 Task: Subscribe to the card.
Action: Mouse moved to (977, 83)
Screenshot: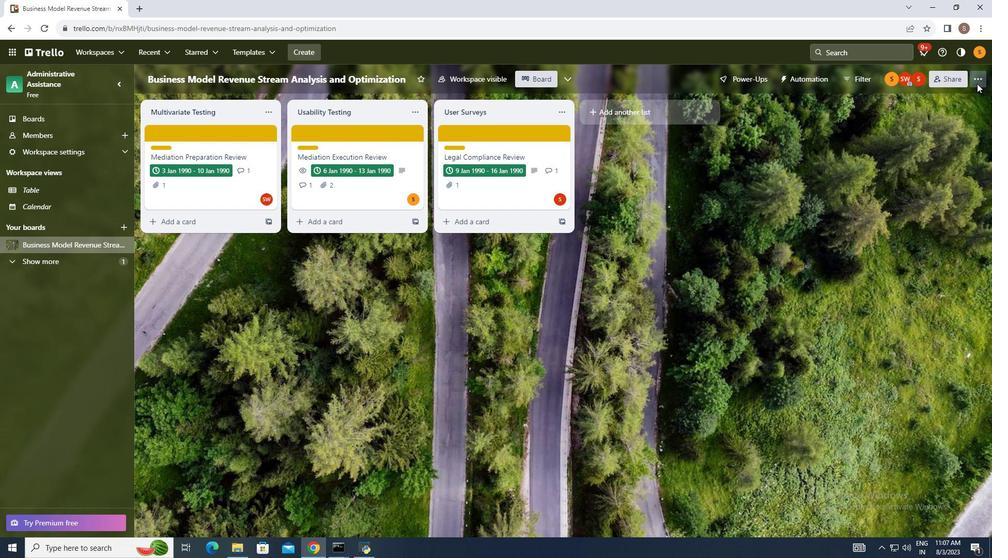 
Action: Mouse pressed left at (977, 83)
Screenshot: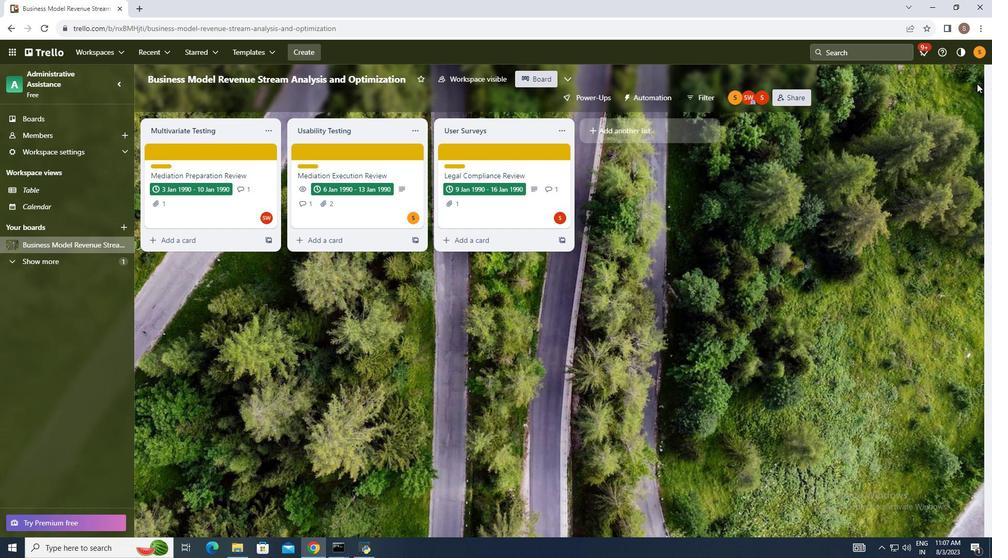
Action: Mouse moved to (902, 226)
Screenshot: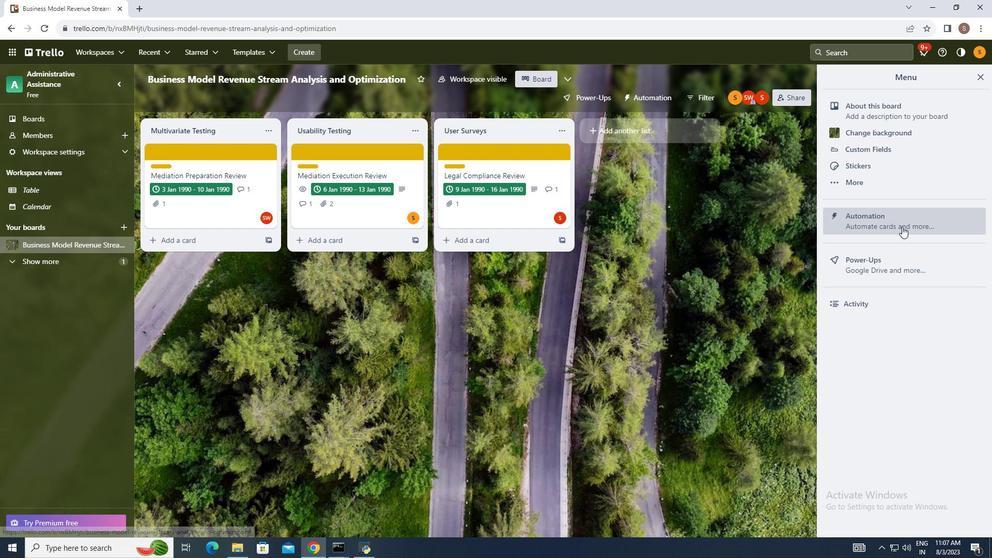 
Action: Mouse pressed left at (902, 226)
Screenshot: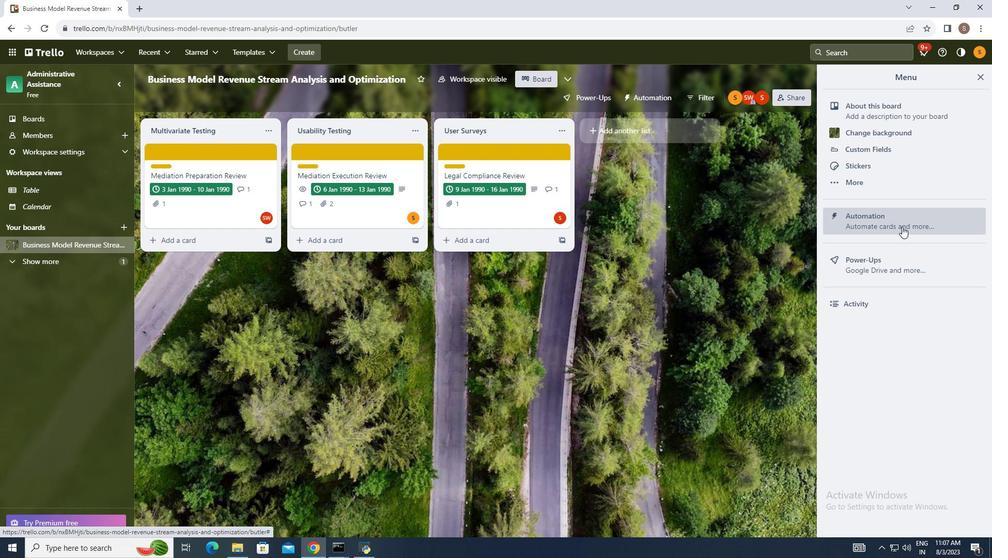
Action: Mouse moved to (185, 267)
Screenshot: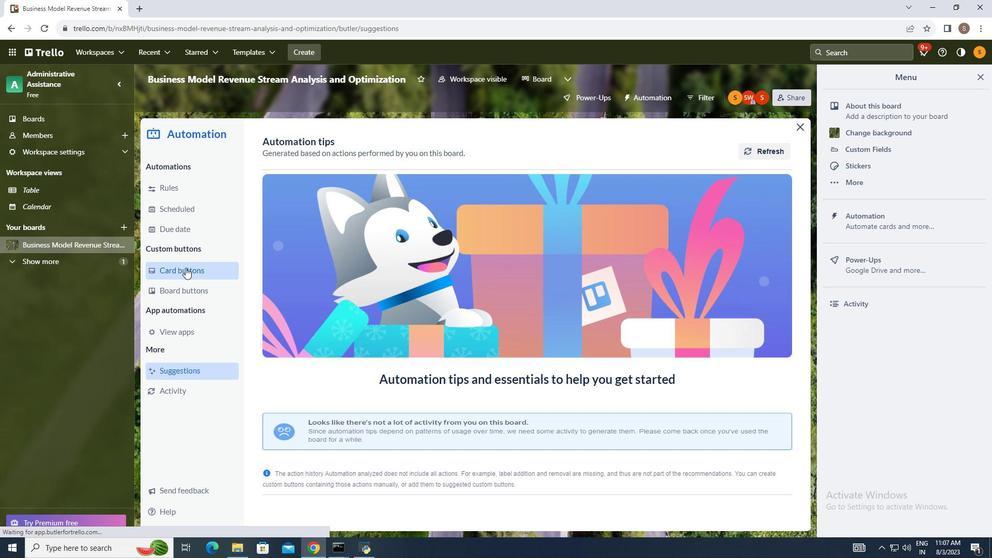 
Action: Mouse pressed left at (185, 267)
Screenshot: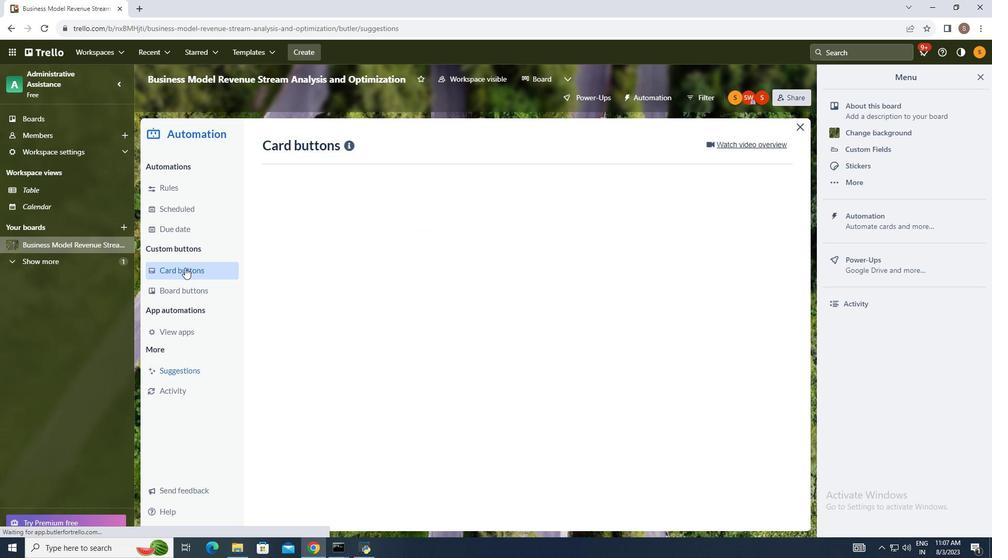
Action: Mouse moved to (758, 135)
Screenshot: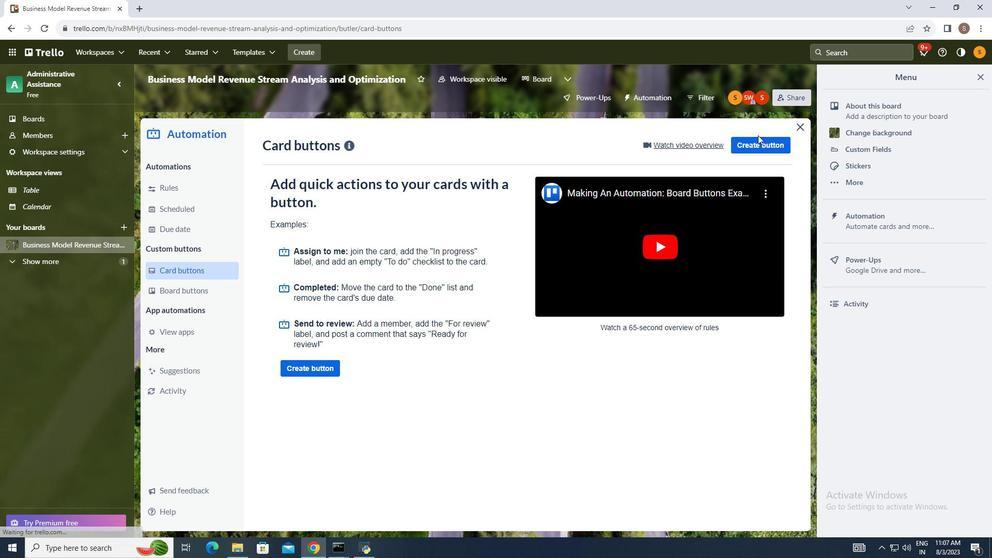 
Action: Mouse pressed left at (758, 135)
Screenshot: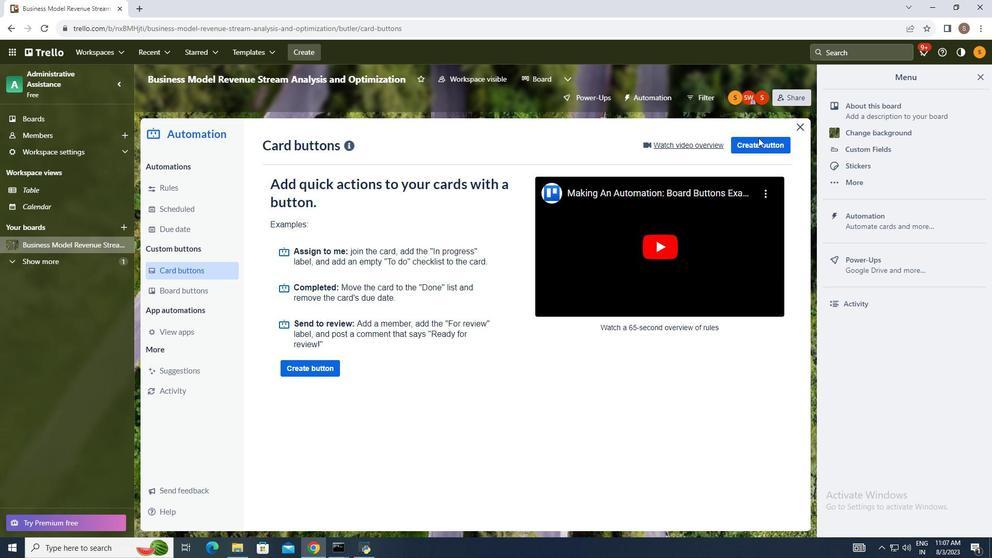 
Action: Mouse moved to (759, 145)
Screenshot: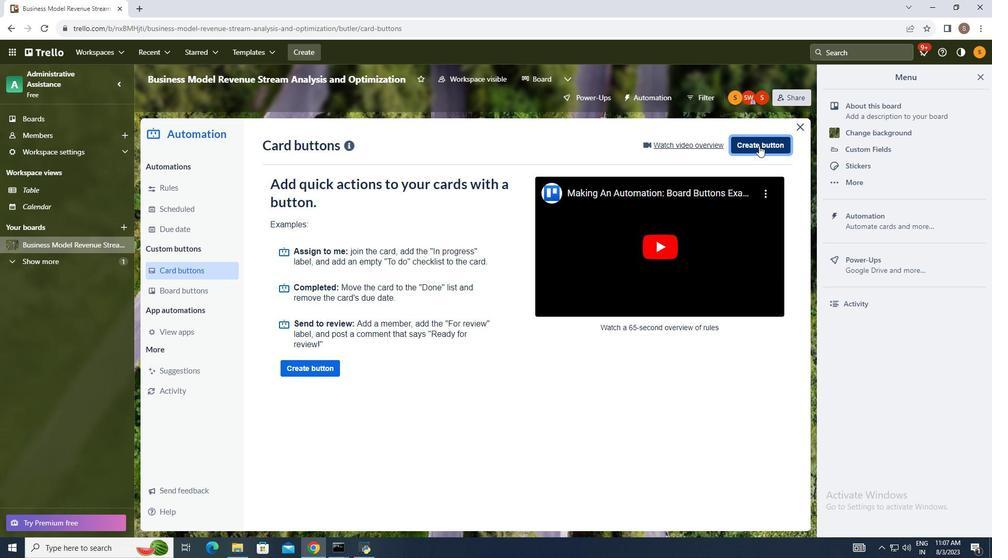 
Action: Mouse pressed left at (759, 145)
Screenshot: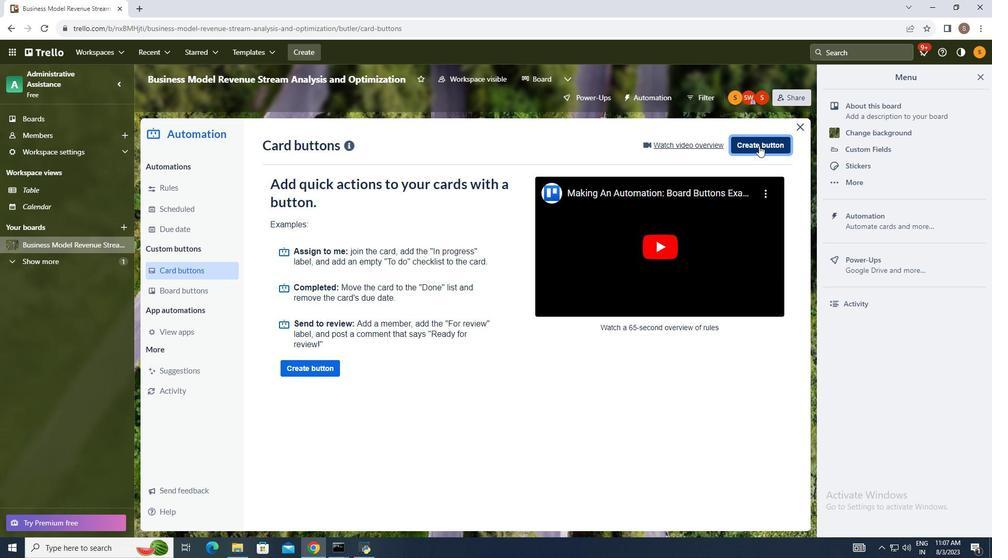 
Action: Mouse moved to (510, 287)
Screenshot: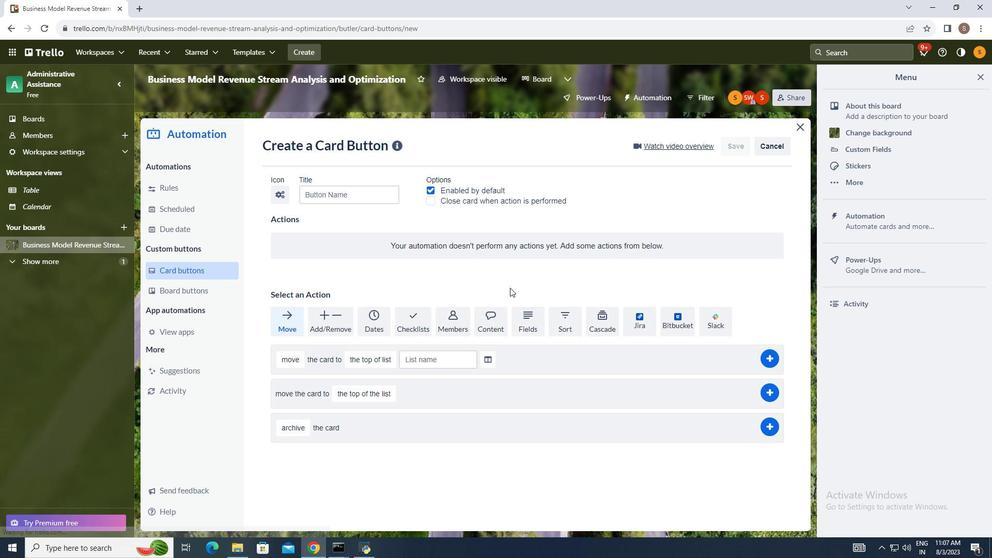 
Action: Mouse pressed left at (510, 287)
Screenshot: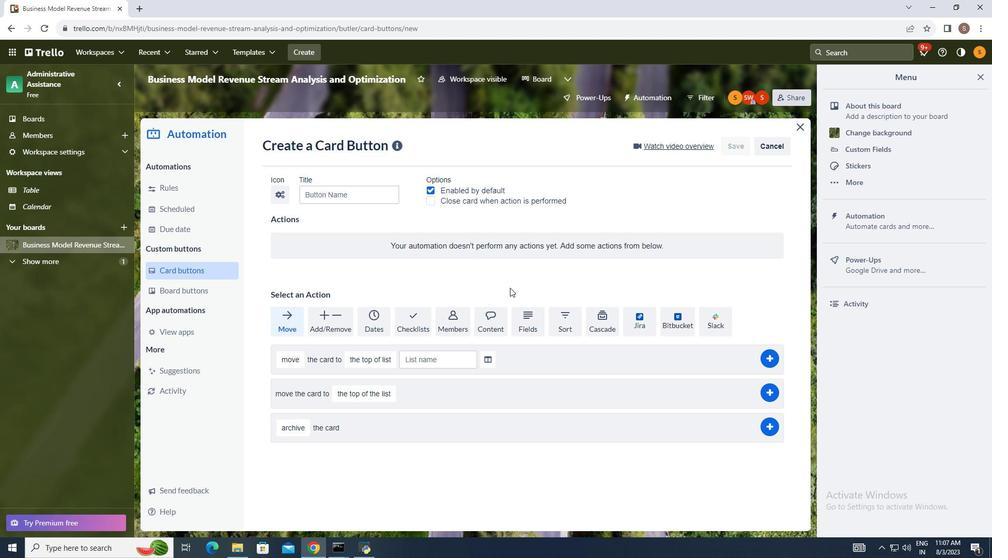 
Action: Mouse moved to (452, 319)
Screenshot: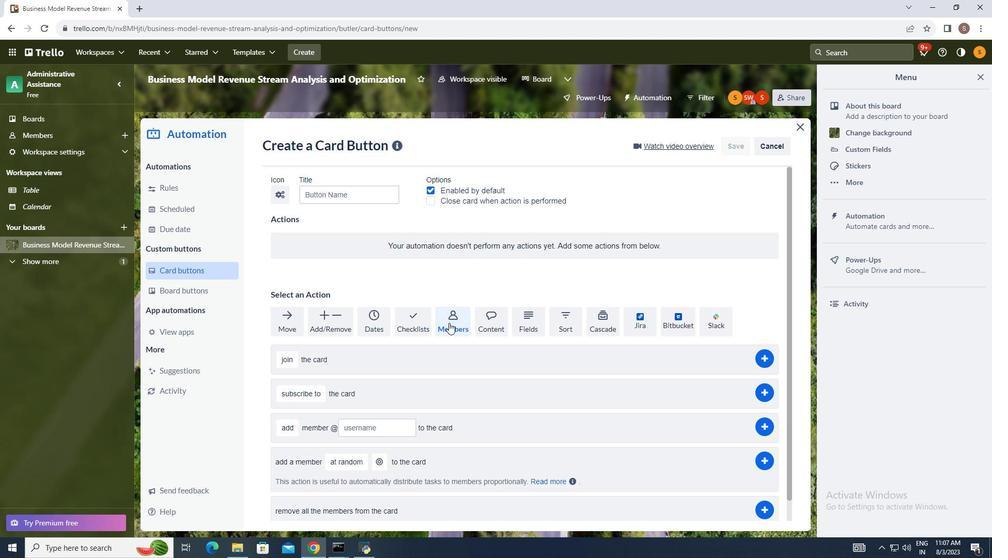 
Action: Mouse pressed left at (452, 319)
Screenshot: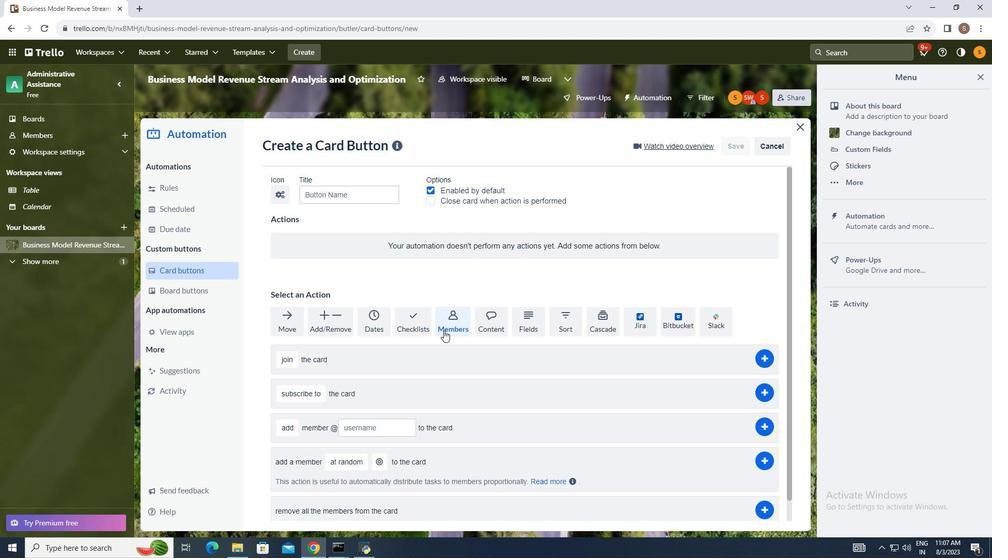 
Action: Mouse moved to (312, 395)
Screenshot: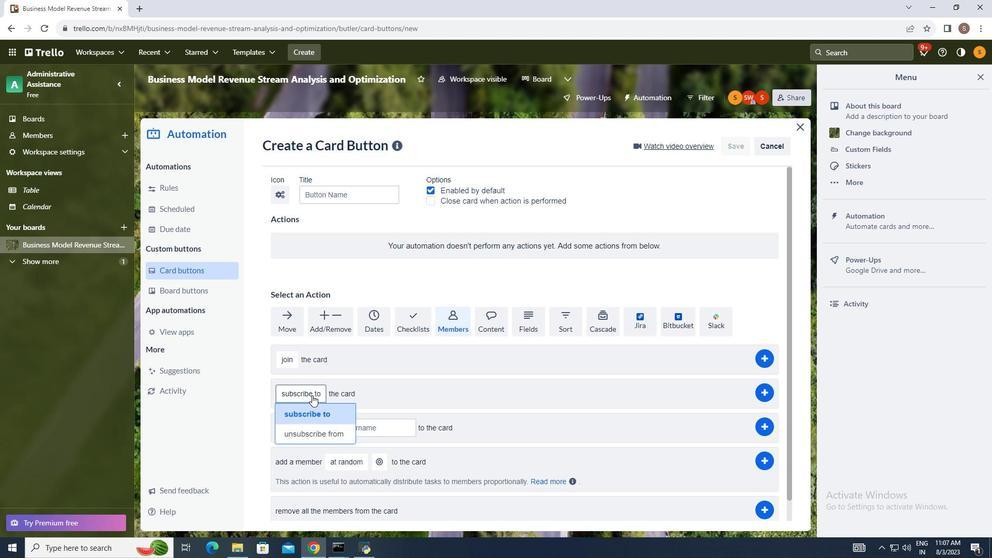 
Action: Mouse pressed left at (312, 395)
Screenshot: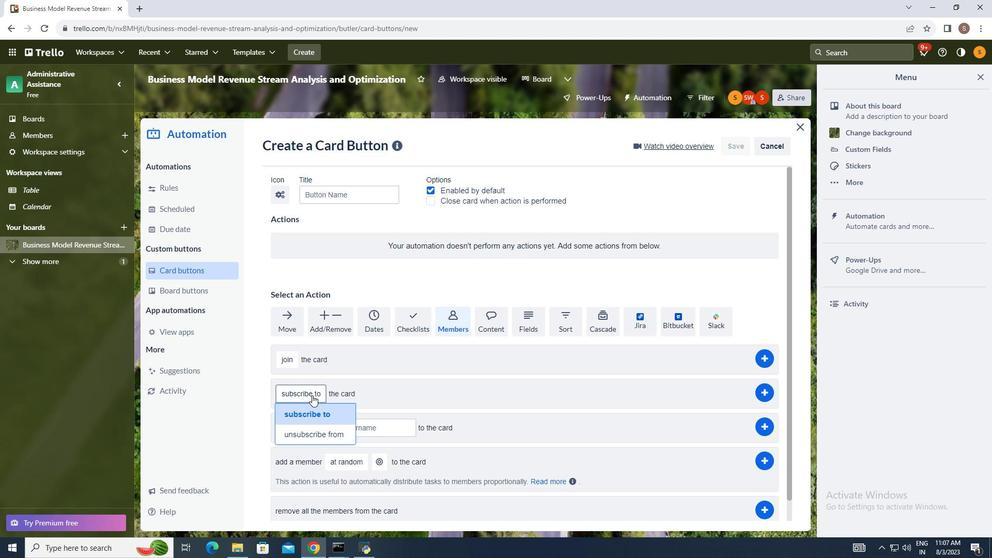 
Action: Mouse moved to (310, 412)
Screenshot: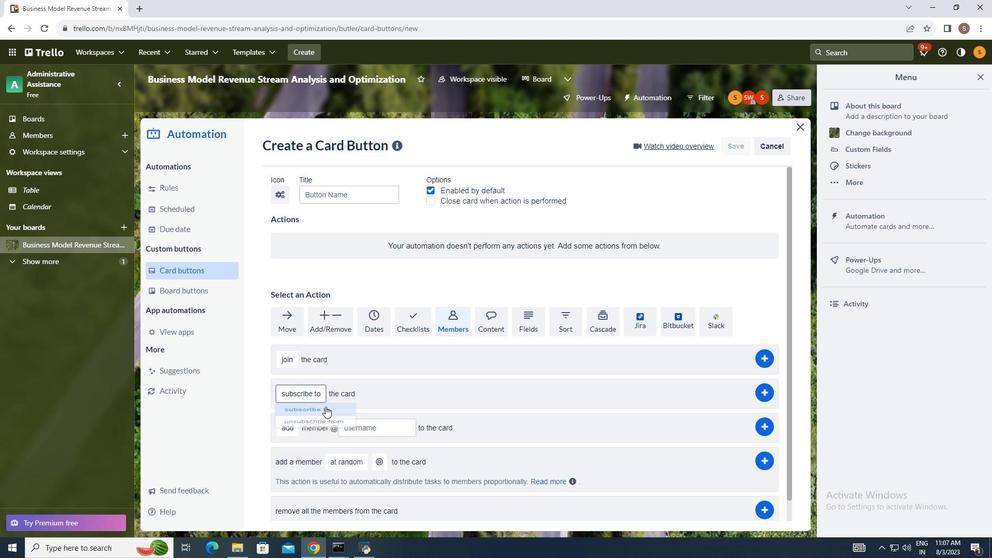 
Action: Mouse pressed left at (310, 412)
Screenshot: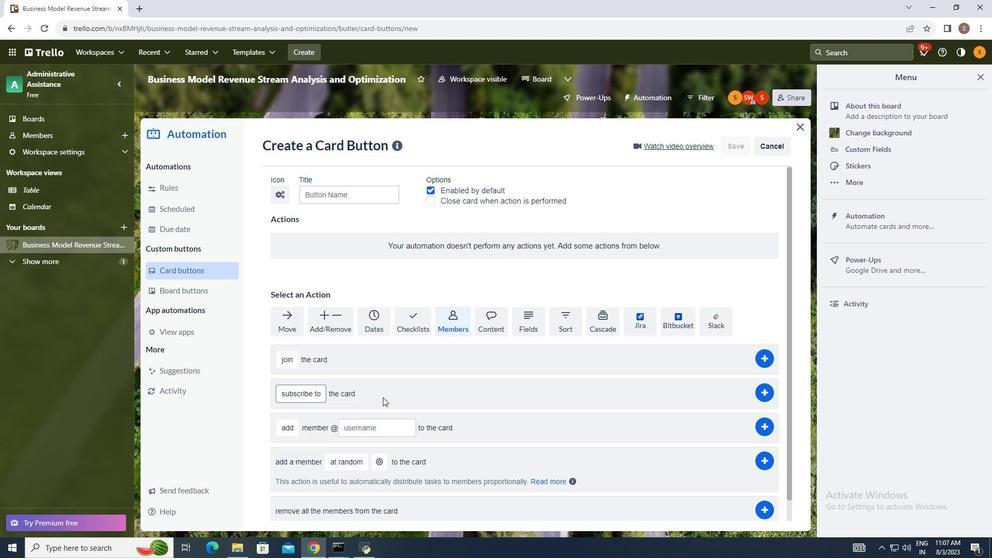 
Action: Mouse moved to (771, 388)
Screenshot: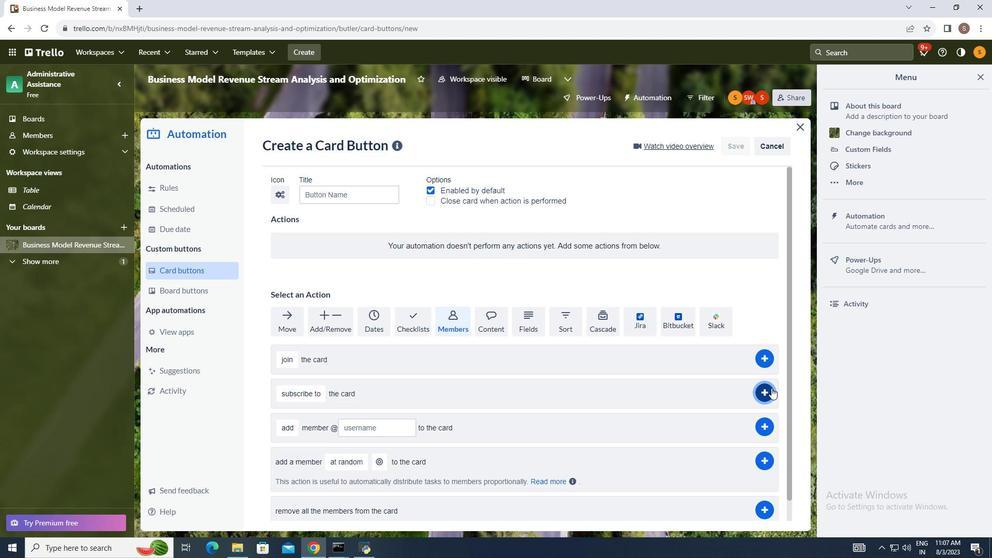 
Action: Mouse pressed left at (771, 388)
Screenshot: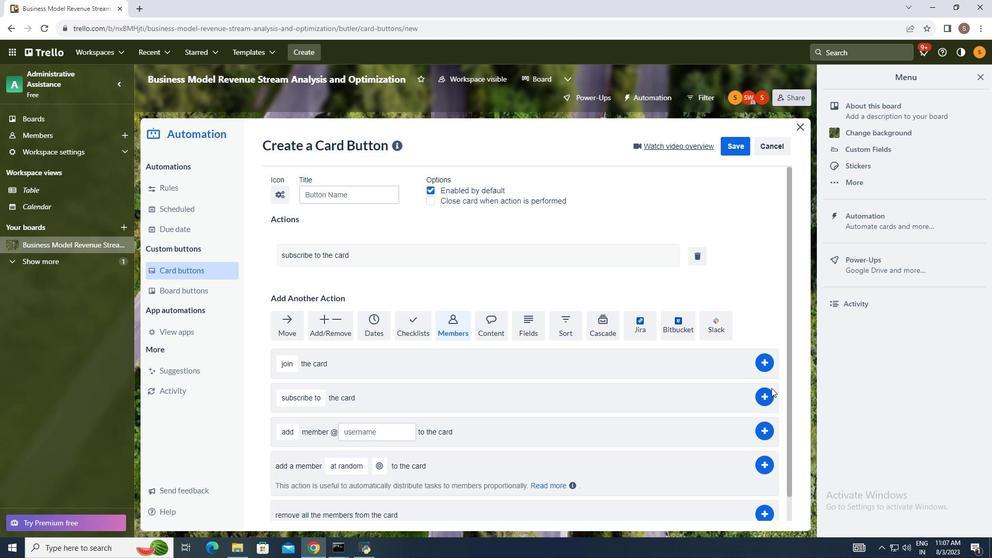 
Action: Mouse moved to (865, 380)
Screenshot: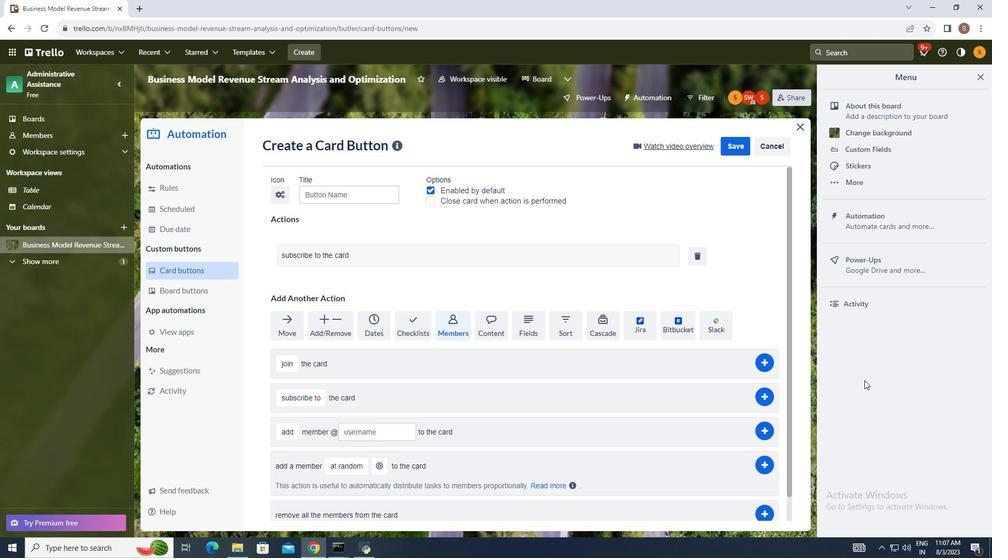 
